 Task: Forward email with the signature Genevieve Ramirez with the subject Update on a promotion from softage.8@softage.net to softage.2@softage.net and softage.3@softage.net with BCC to softage.4@softage.net with the message I am writing to request an update on the project status.
Action: Mouse moved to (1070, 463)
Screenshot: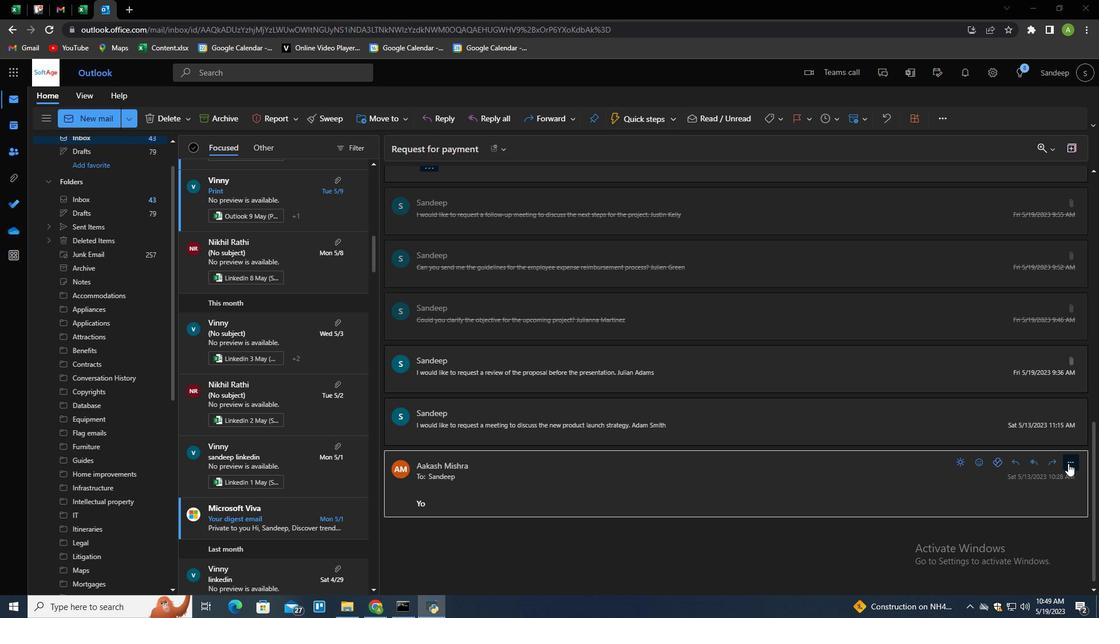 
Action: Mouse pressed left at (1070, 463)
Screenshot: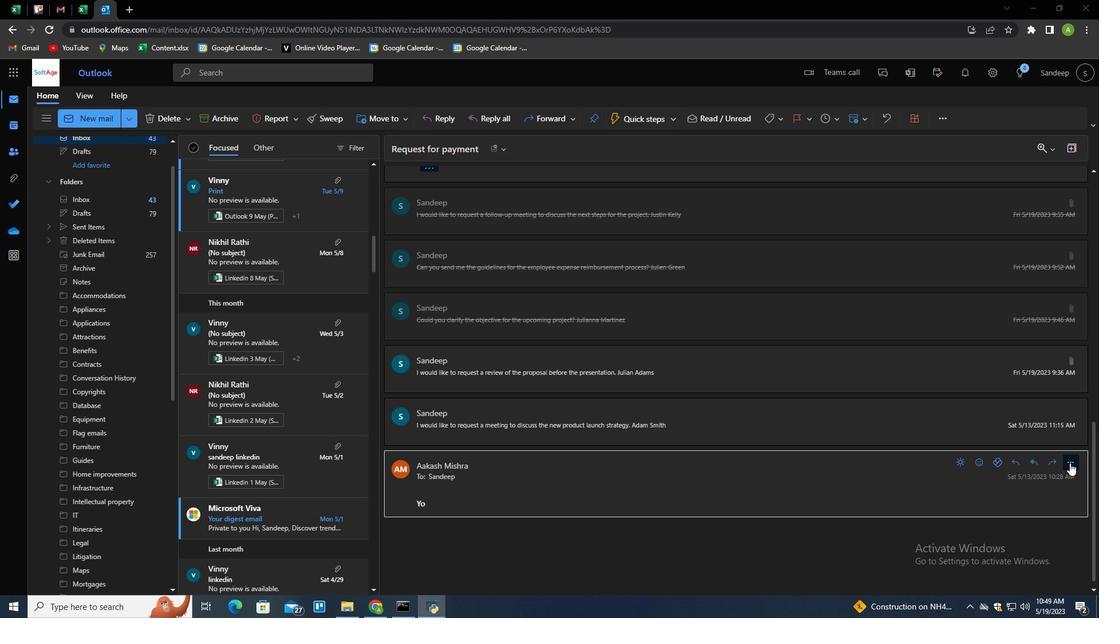 
Action: Mouse moved to (1011, 134)
Screenshot: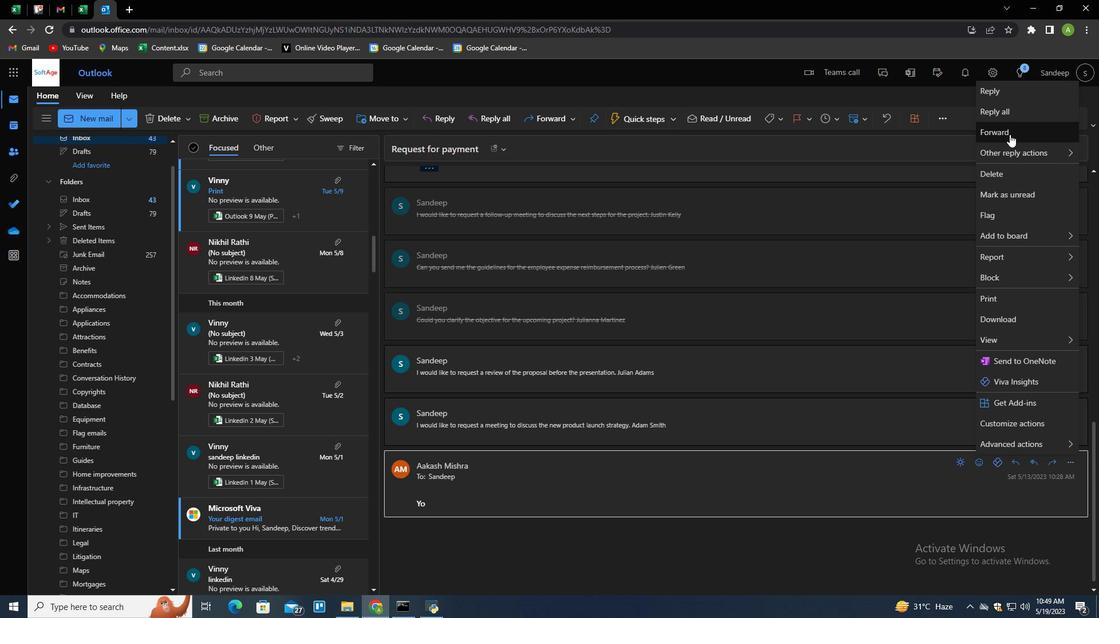 
Action: Mouse pressed left at (1011, 134)
Screenshot: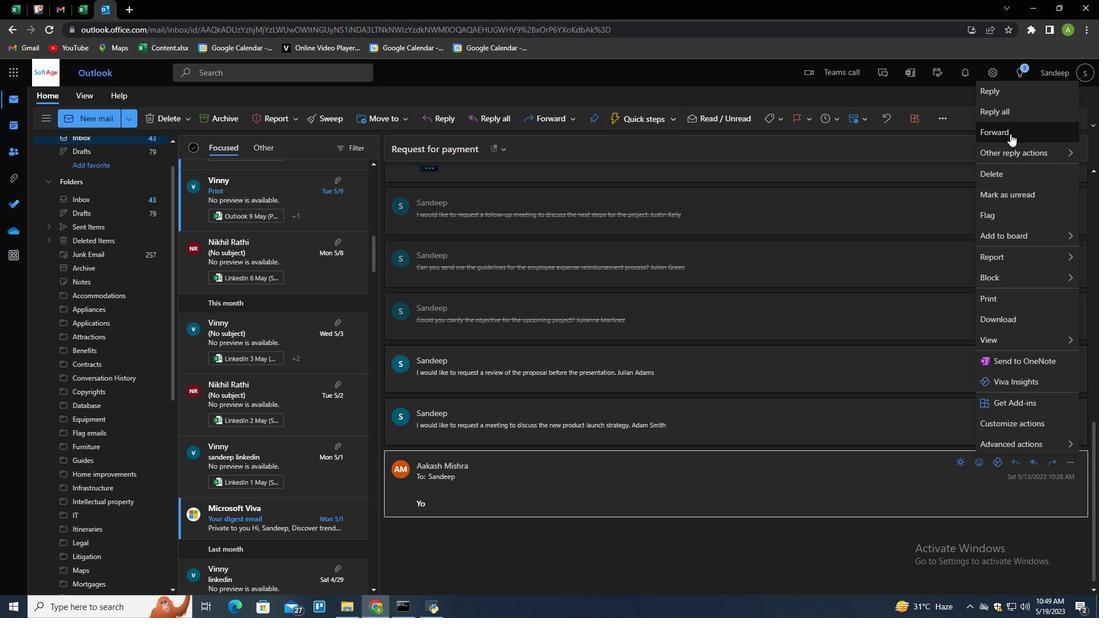 
Action: Mouse moved to (769, 122)
Screenshot: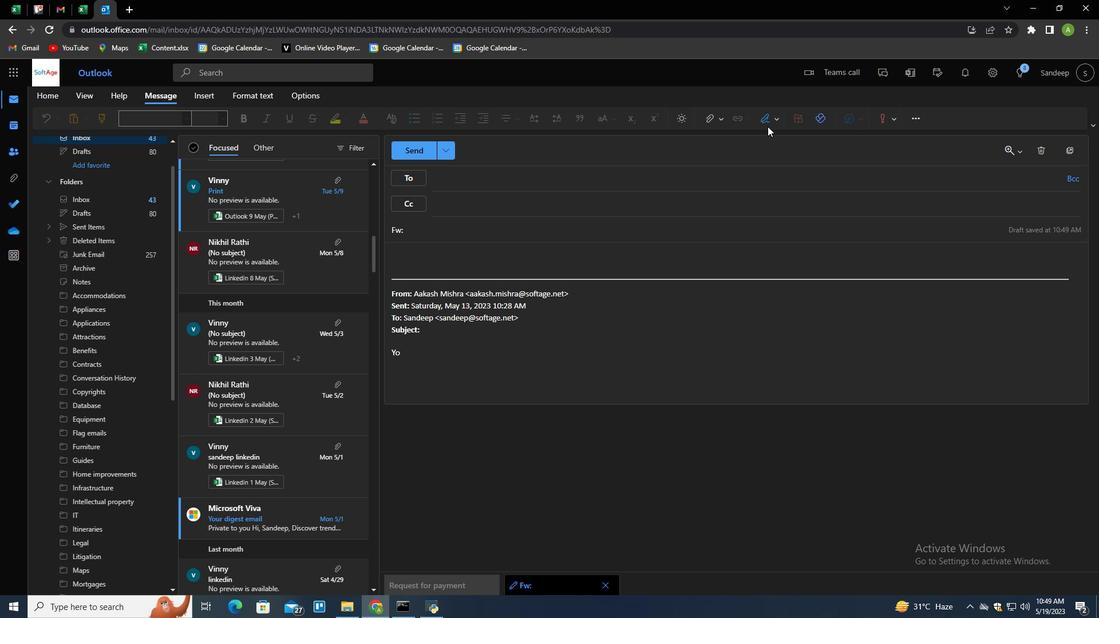 
Action: Mouse pressed left at (769, 122)
Screenshot: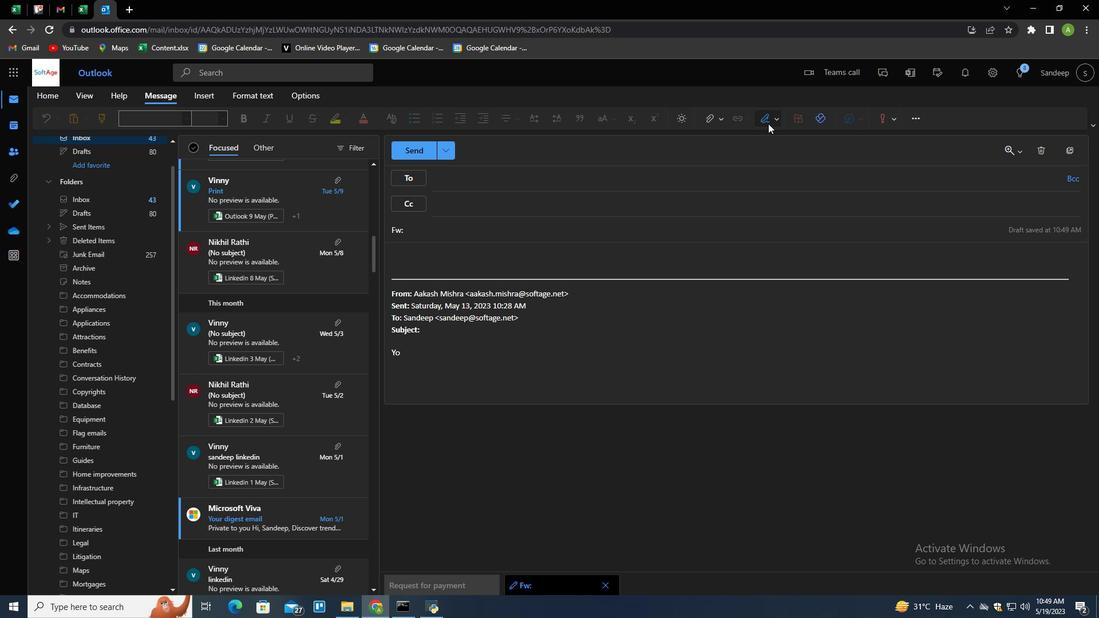
Action: Mouse moved to (752, 162)
Screenshot: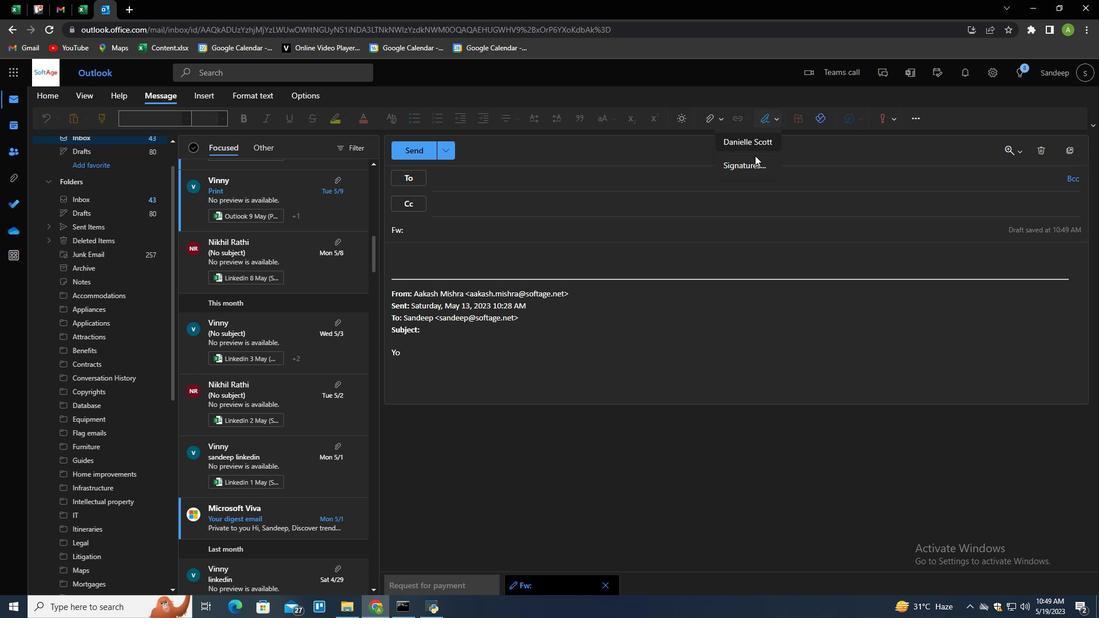 
Action: Mouse pressed left at (752, 162)
Screenshot: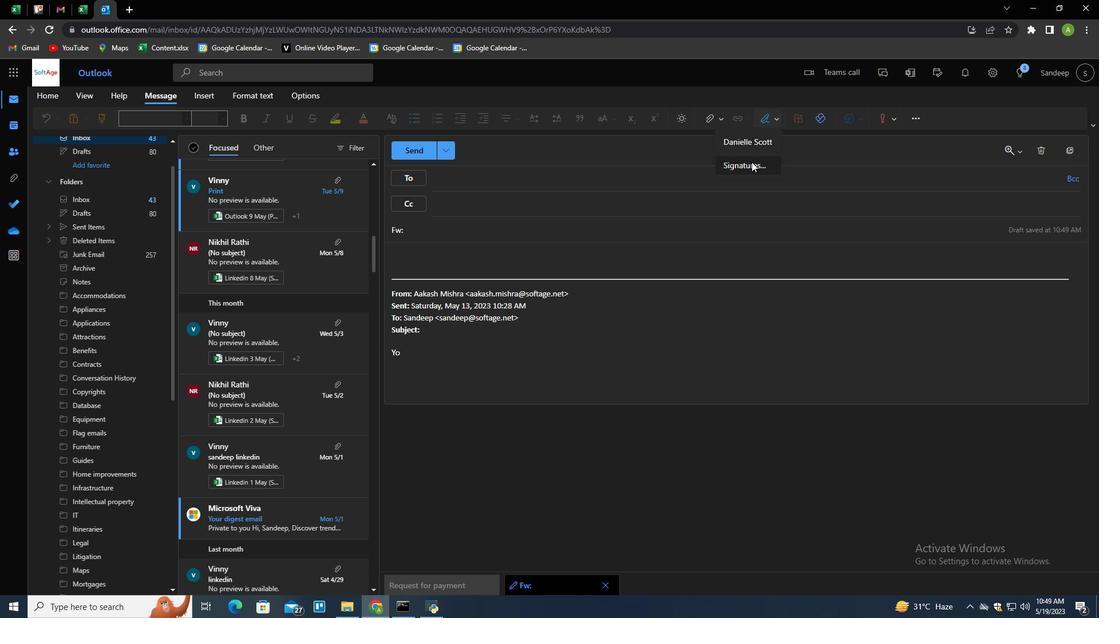 
Action: Mouse moved to (768, 207)
Screenshot: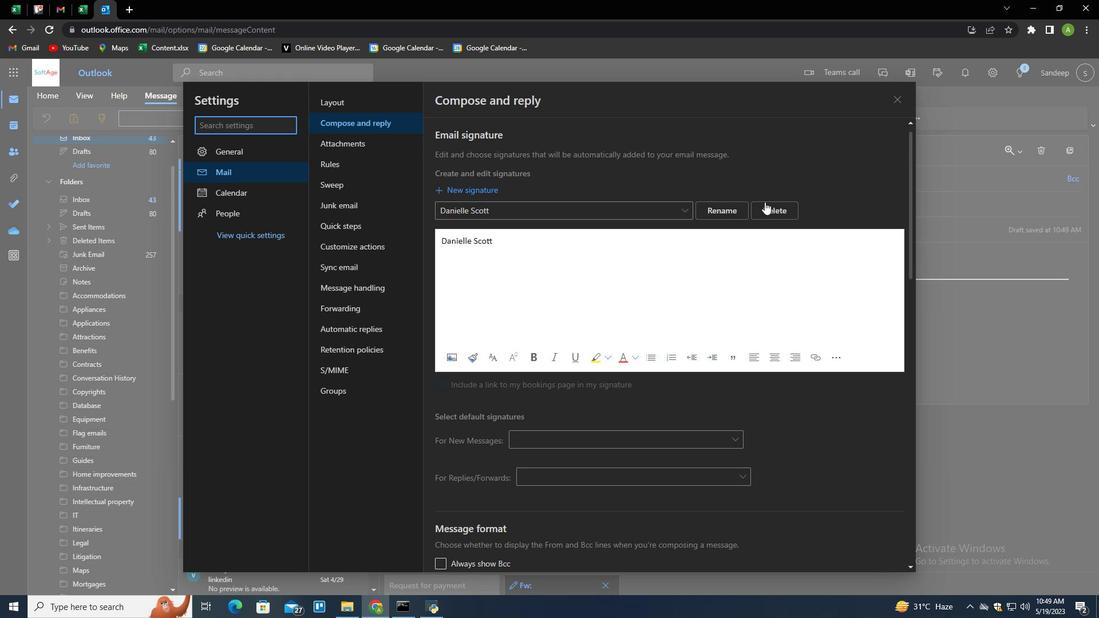 
Action: Mouse pressed left at (768, 207)
Screenshot: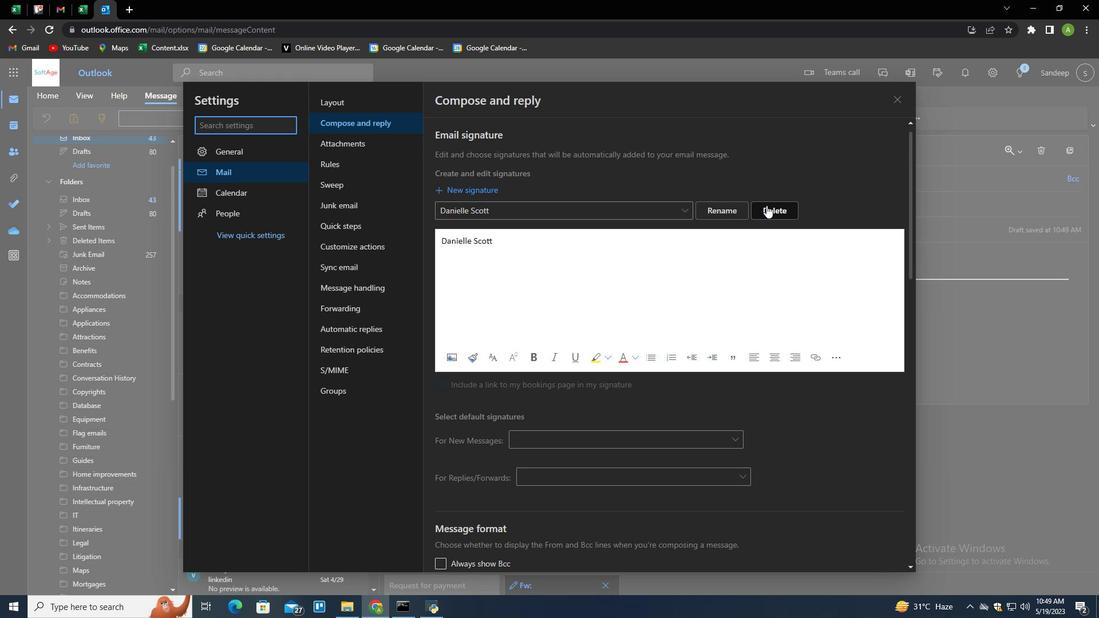 
Action: Mouse moved to (757, 207)
Screenshot: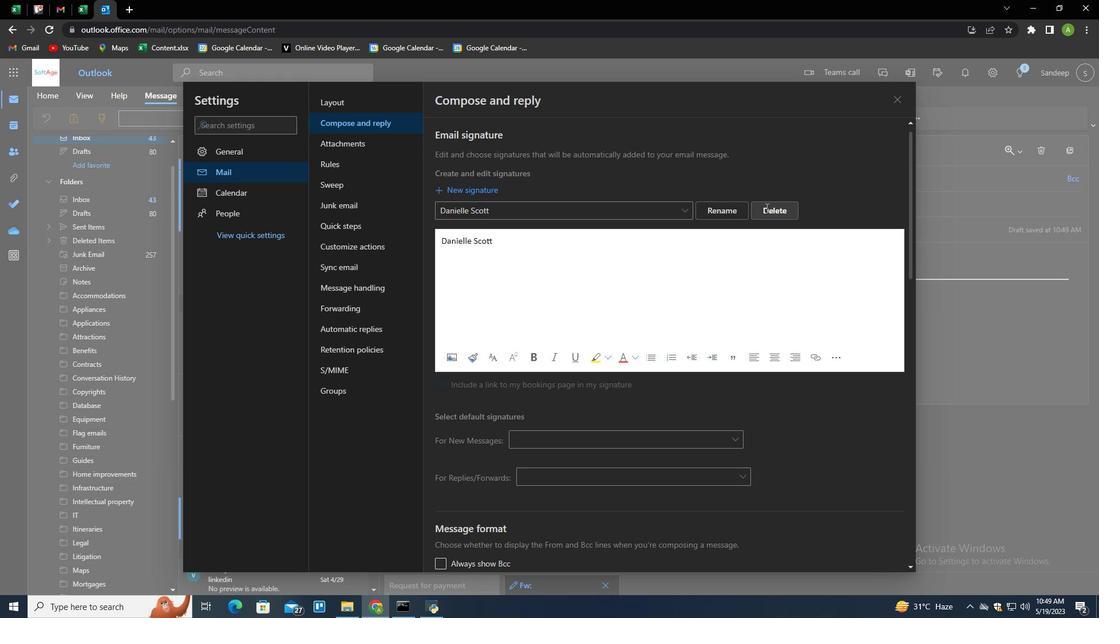 
Action: Mouse pressed left at (757, 207)
Screenshot: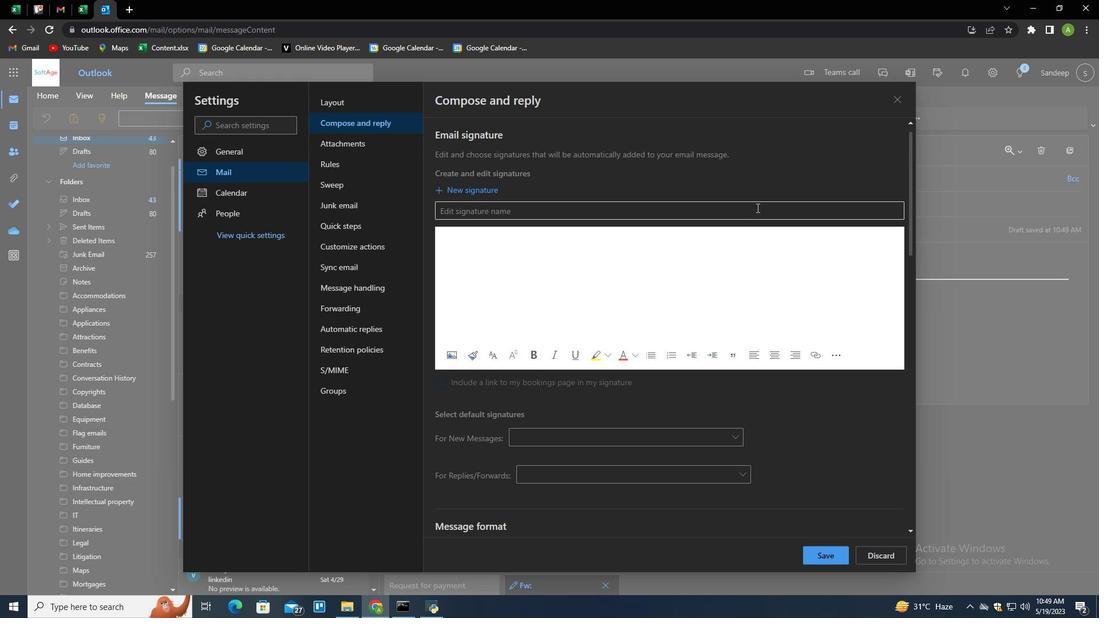 
Action: Key pressed <Key.shift>Genevieve<Key.space><Key.shift>T<Key.backspace><Key.shift>Ramirez<Key.caps_lock><Key.caps_lock><Key.tab><Key.shift>Geneview<Key.backspace>ve<Key.space><Key.shift>Ramirez
Screenshot: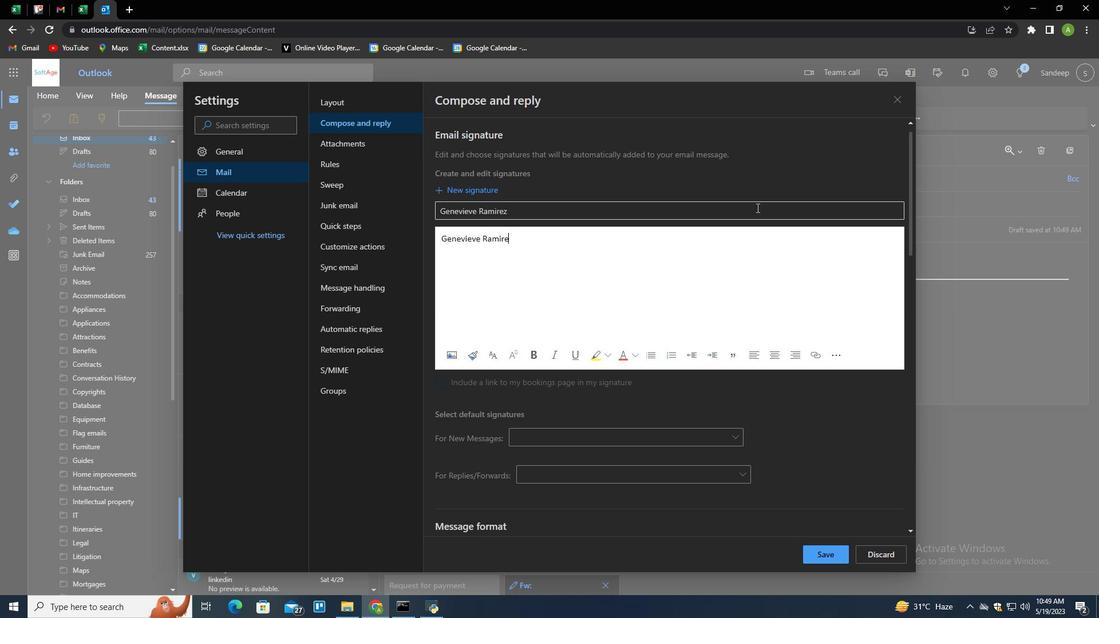 
Action: Mouse moved to (818, 552)
Screenshot: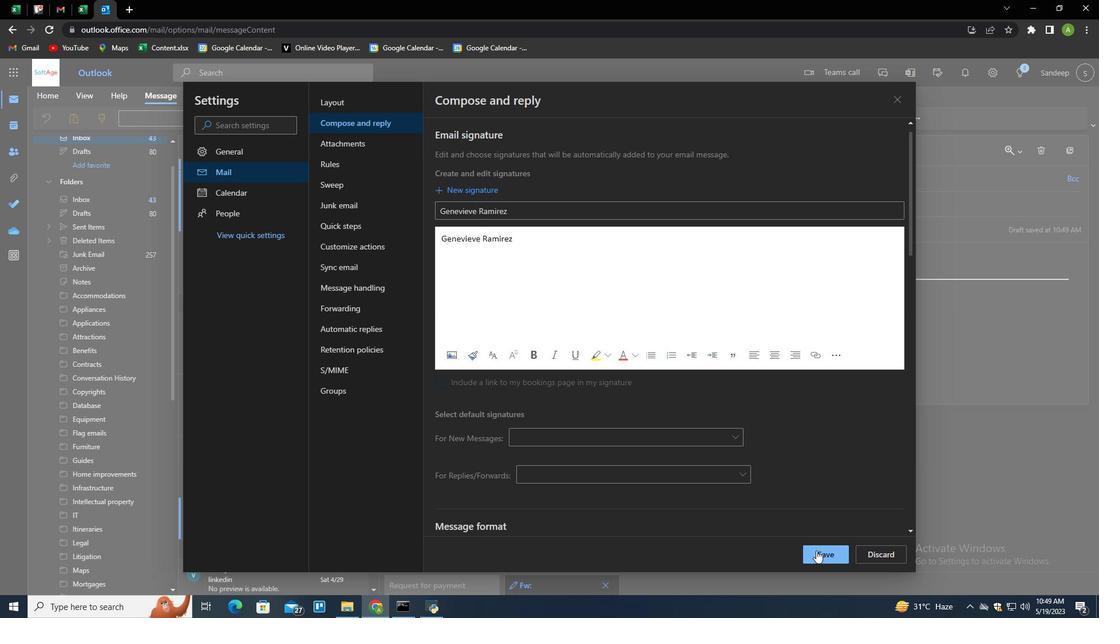 
Action: Mouse pressed left at (818, 552)
Screenshot: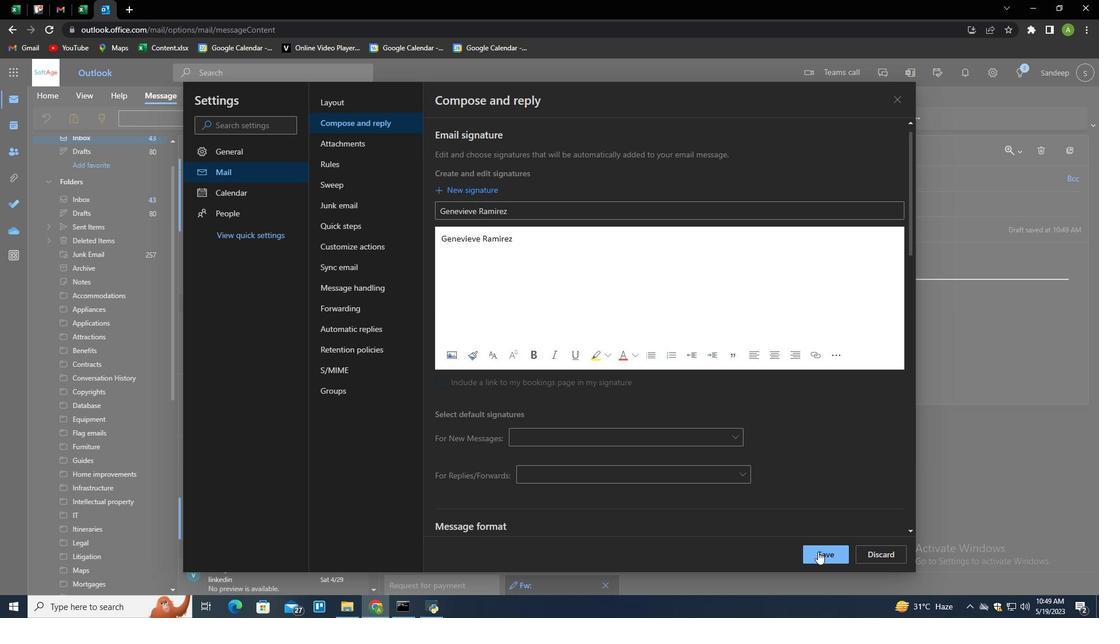 
Action: Mouse moved to (969, 240)
Screenshot: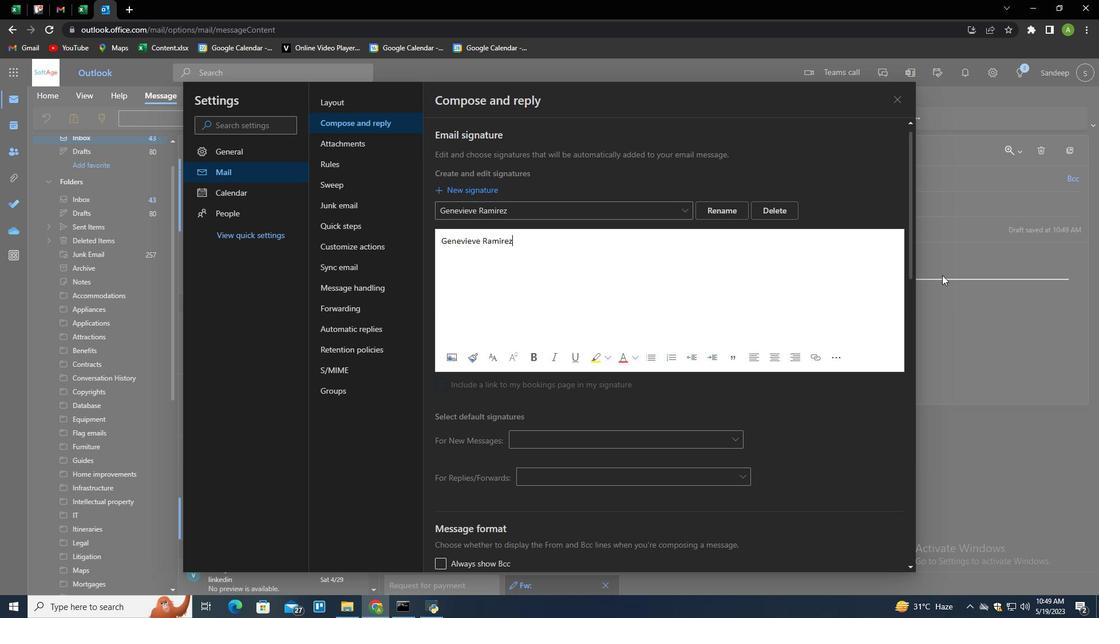 
Action: Mouse pressed left at (969, 240)
Screenshot: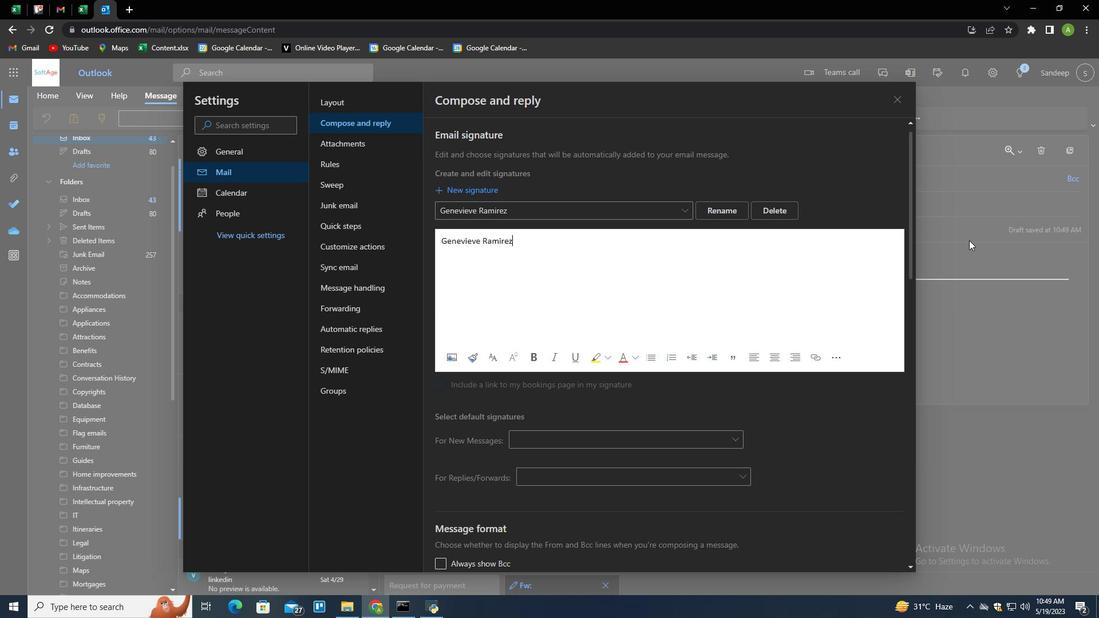 
Action: Mouse moved to (778, 120)
Screenshot: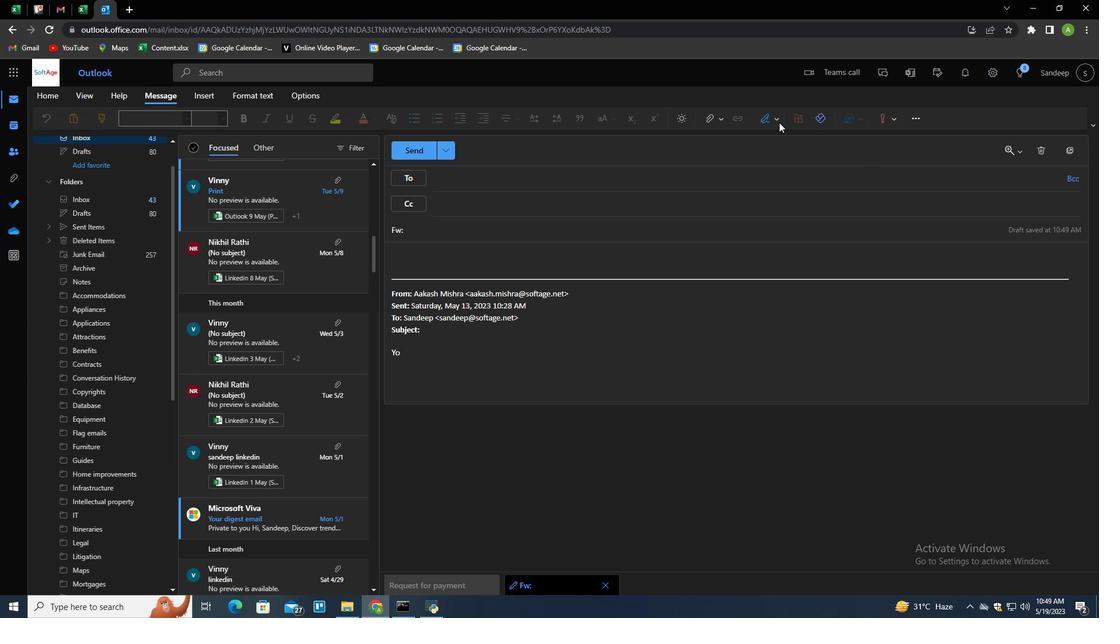 
Action: Mouse pressed left at (778, 120)
Screenshot: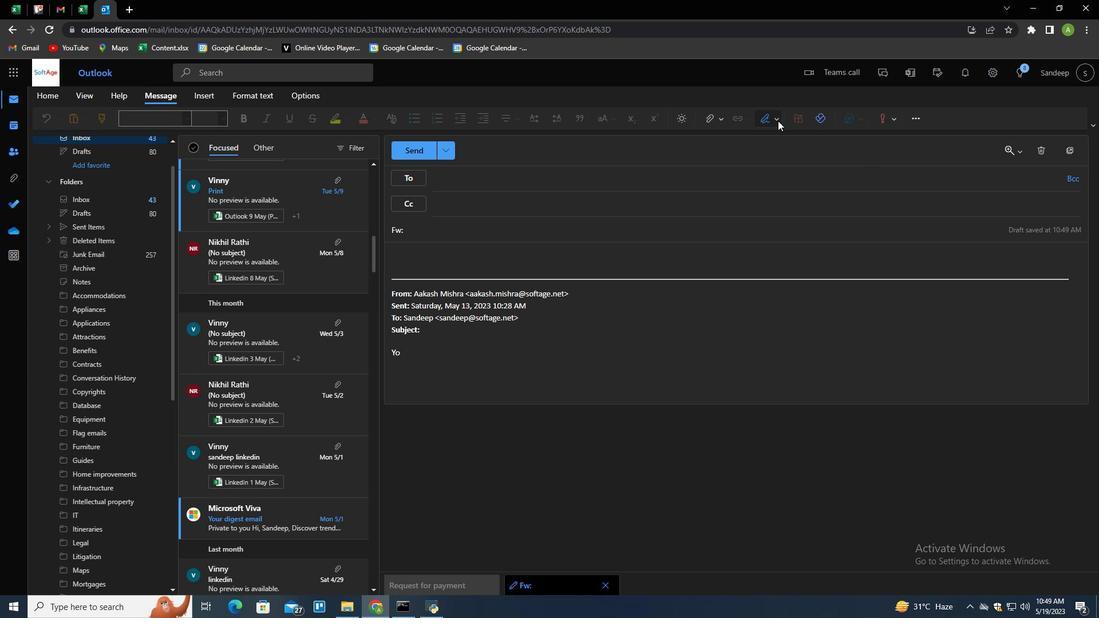 
Action: Mouse moved to (760, 141)
Screenshot: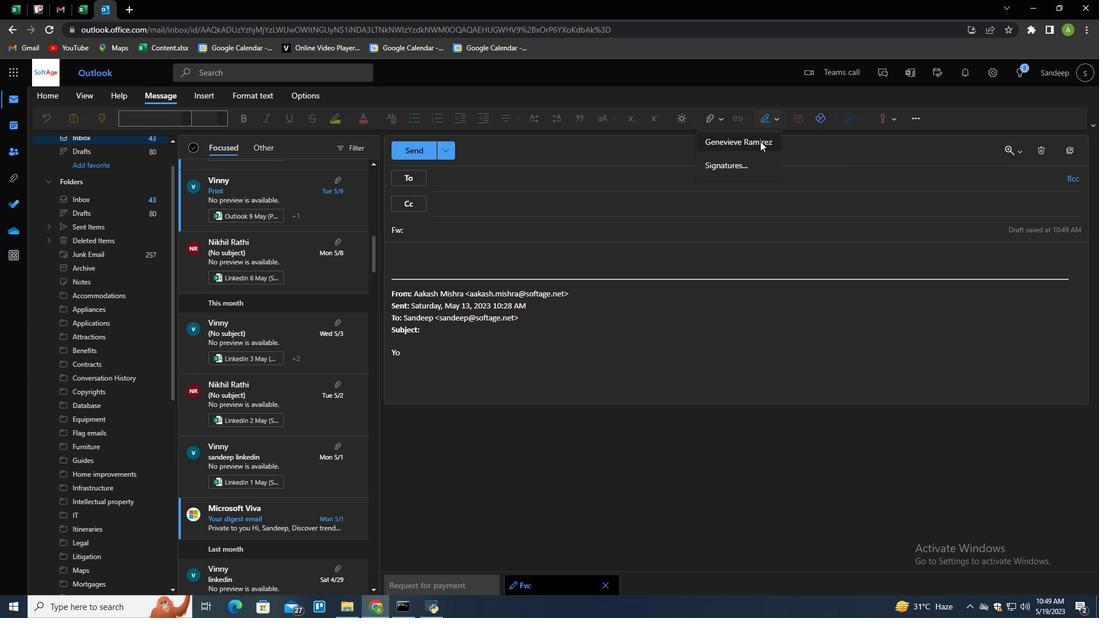 
Action: Mouse pressed left at (760, 141)
Screenshot: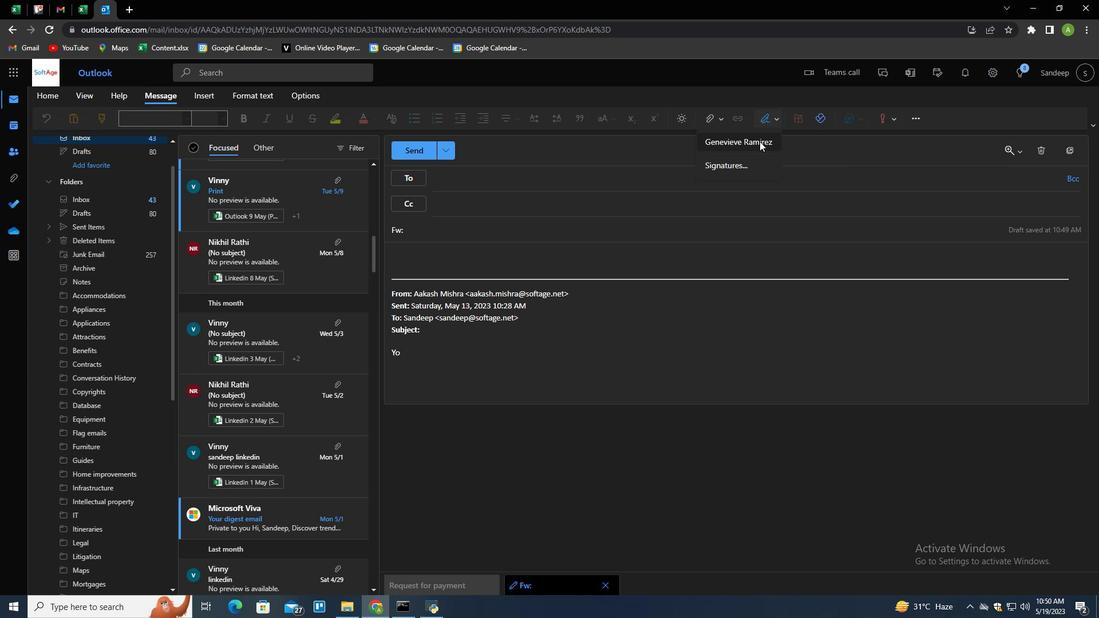 
Action: Mouse moved to (434, 232)
Screenshot: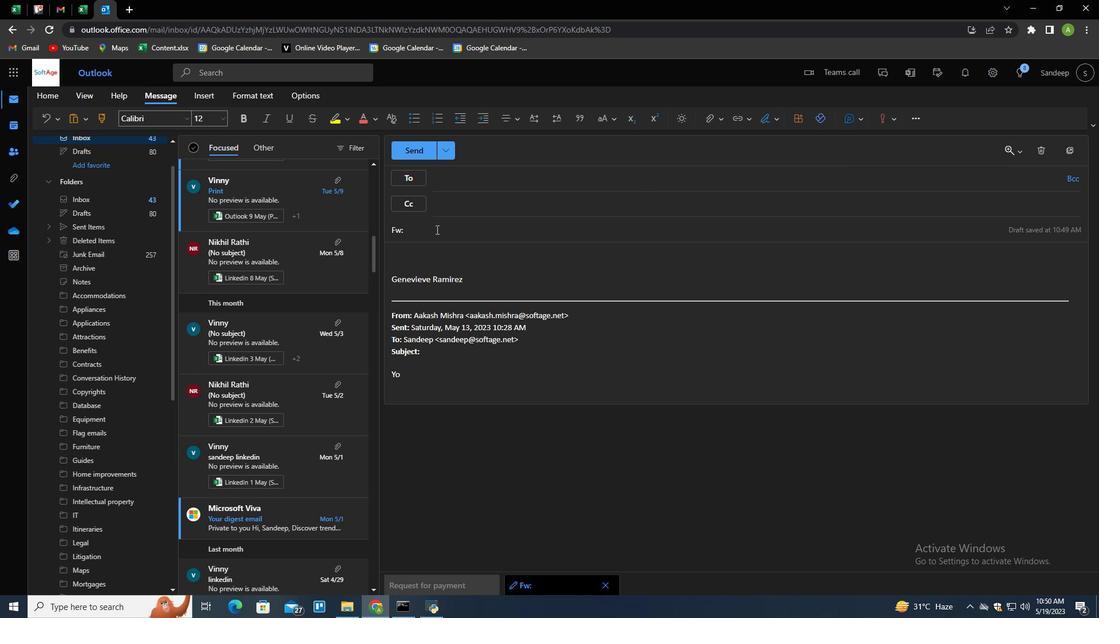
Action: Mouse pressed left at (434, 232)
Screenshot: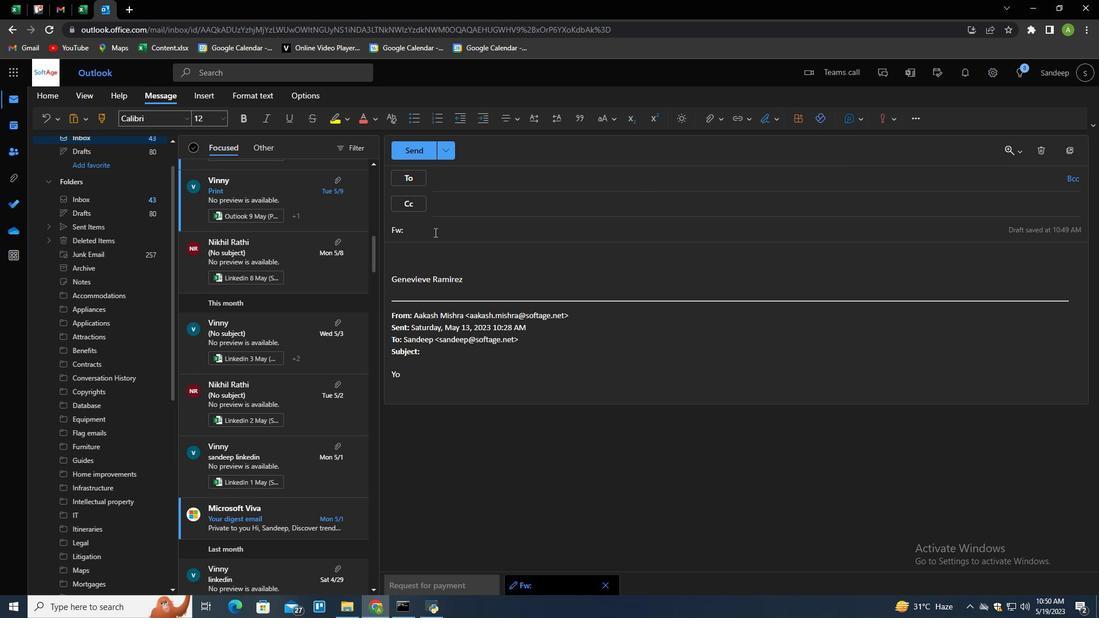
Action: Key pressed <Key.shift>Update<Key.space>on<Key.space>a<Key.space>proo<Key.backspace>motion<Key.space><Key.tab>
Screenshot: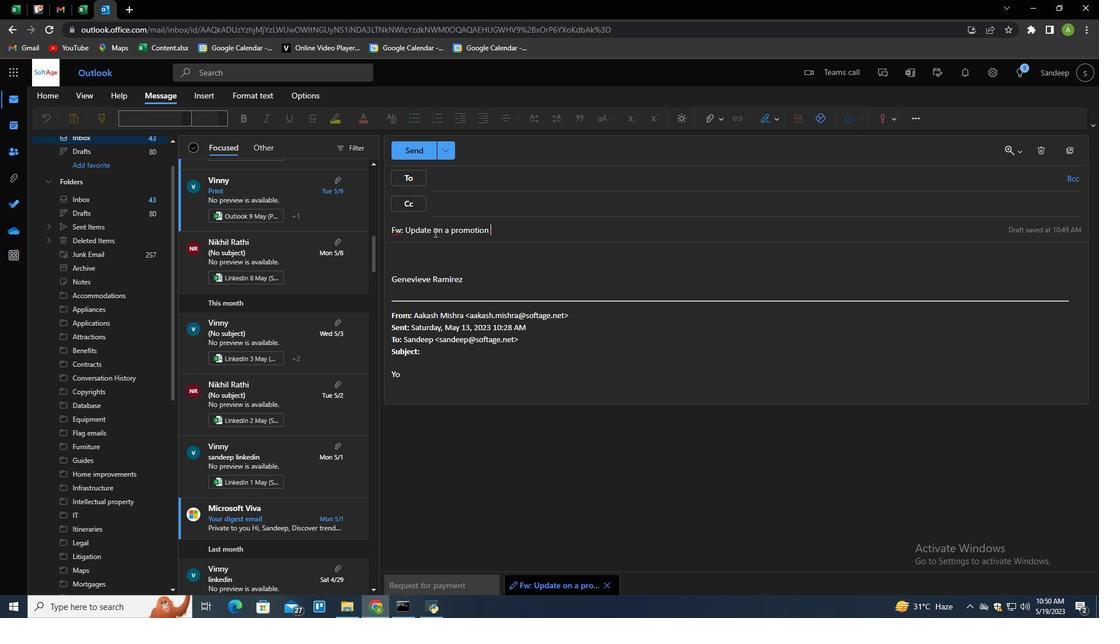 
Action: Mouse moved to (457, 179)
Screenshot: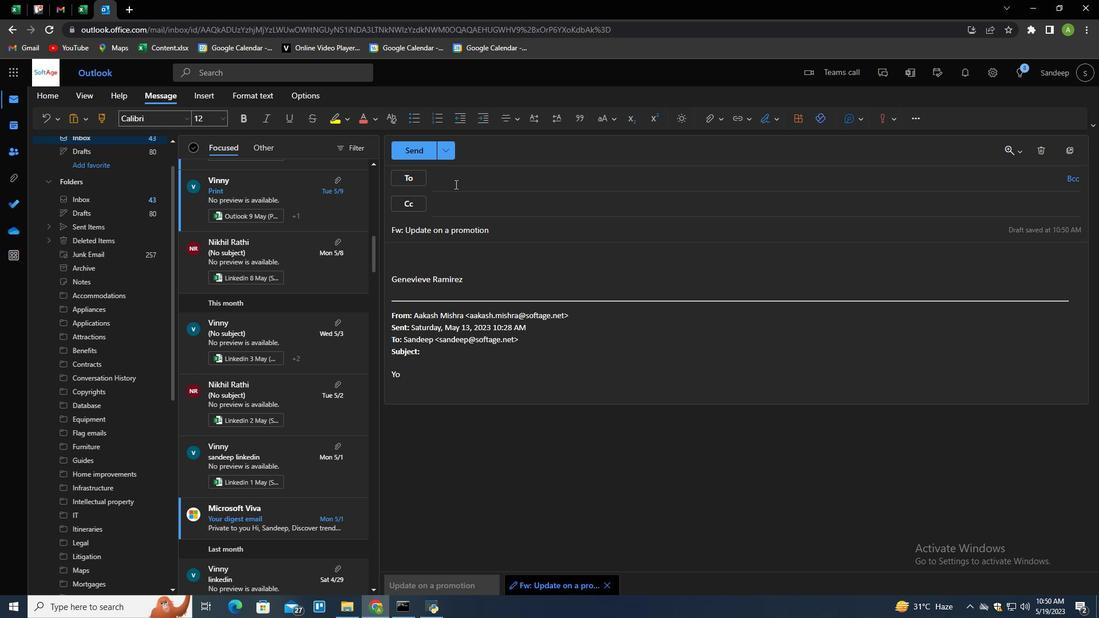 
Action: Mouse pressed left at (457, 179)
Screenshot: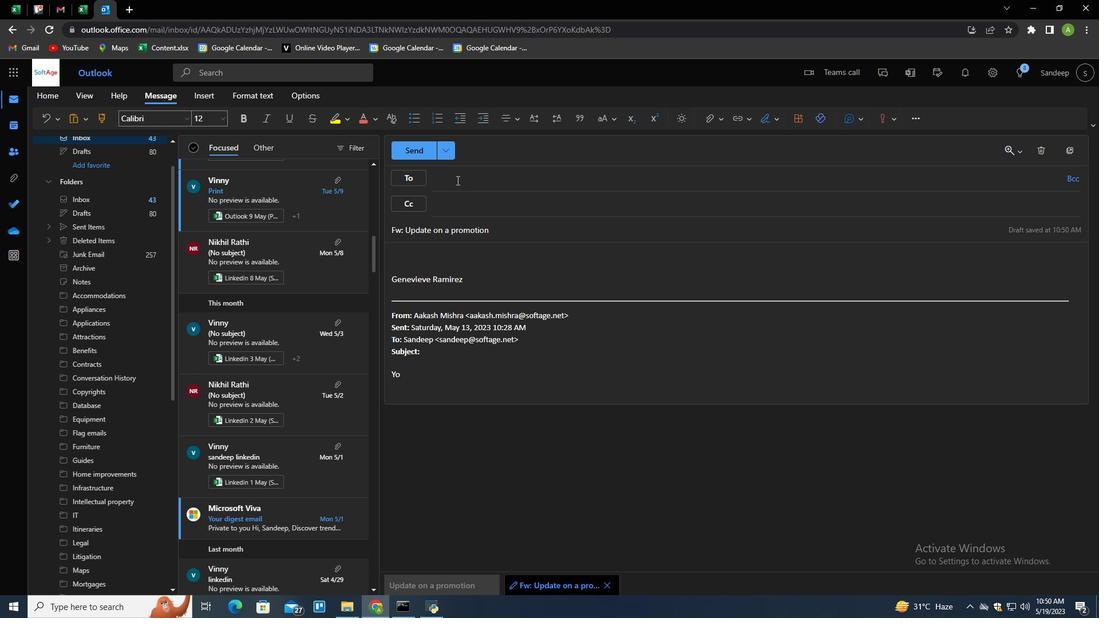 
Action: Key pressed softae<Key.backspace>ge.2<Key.shift>@softage.net<Key.enter>softage.3<Key.shift>@softage.net<Key.enter>
Screenshot: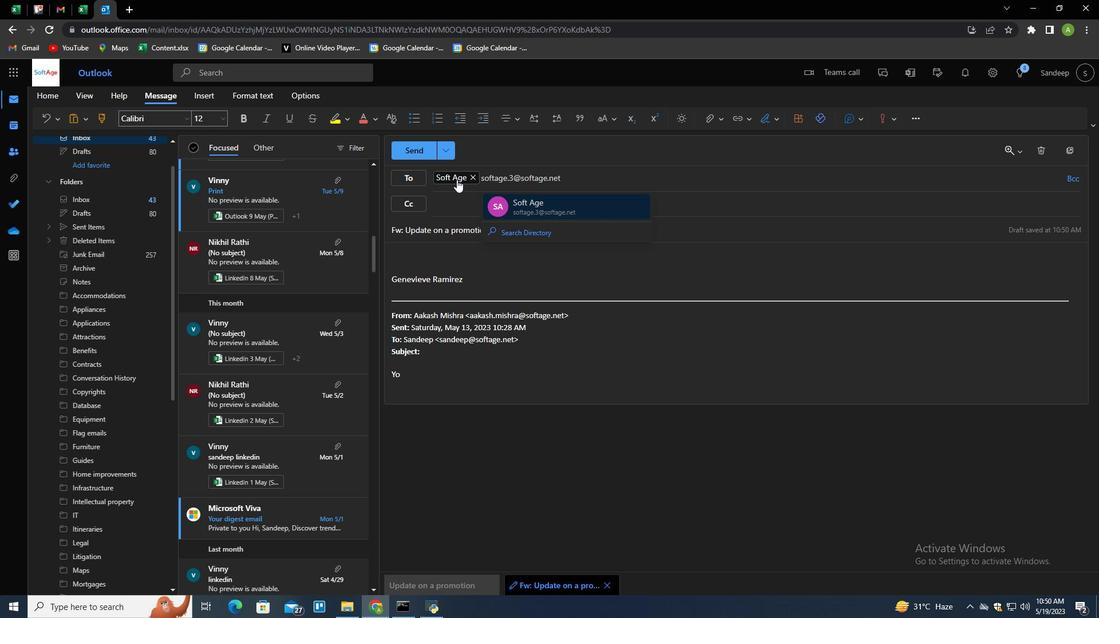 
Action: Mouse moved to (1074, 179)
Screenshot: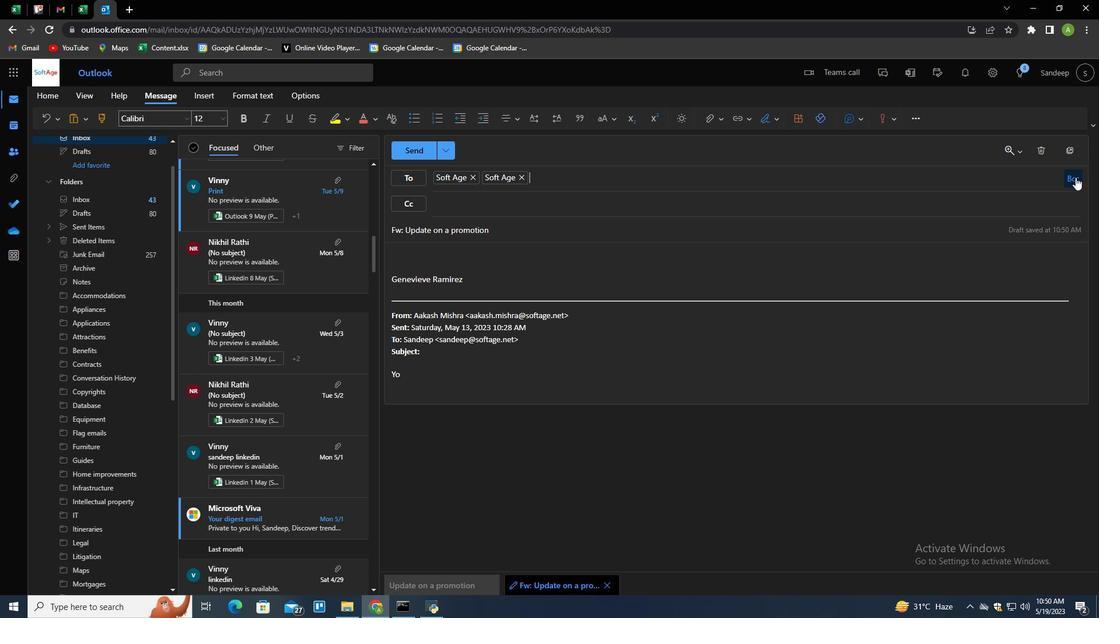 
Action: Mouse pressed left at (1074, 179)
Screenshot: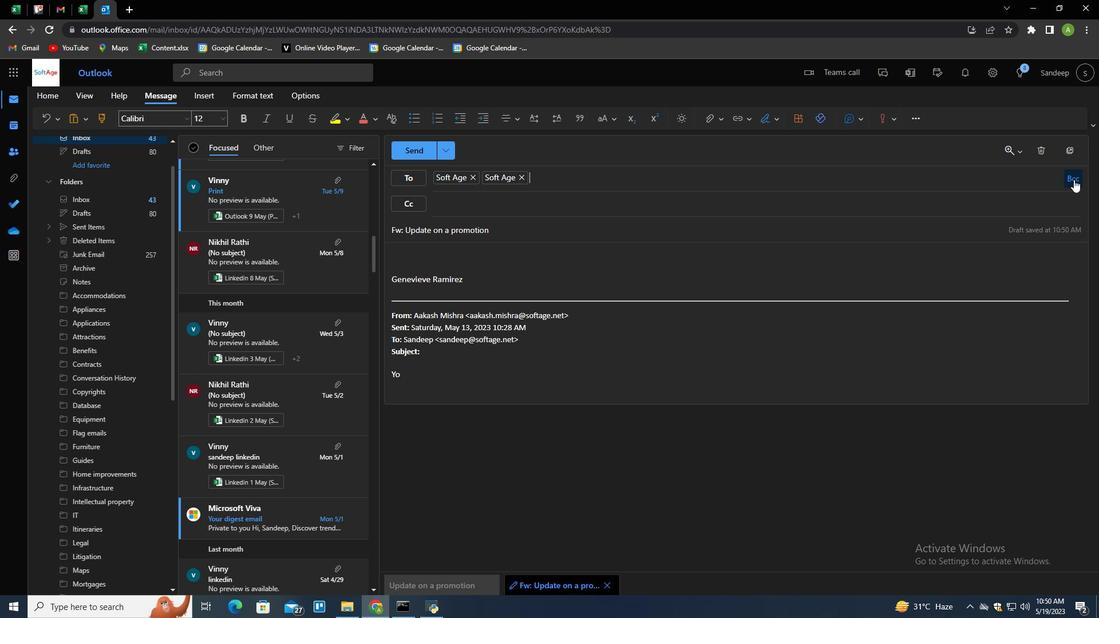 
Action: Mouse moved to (475, 228)
Screenshot: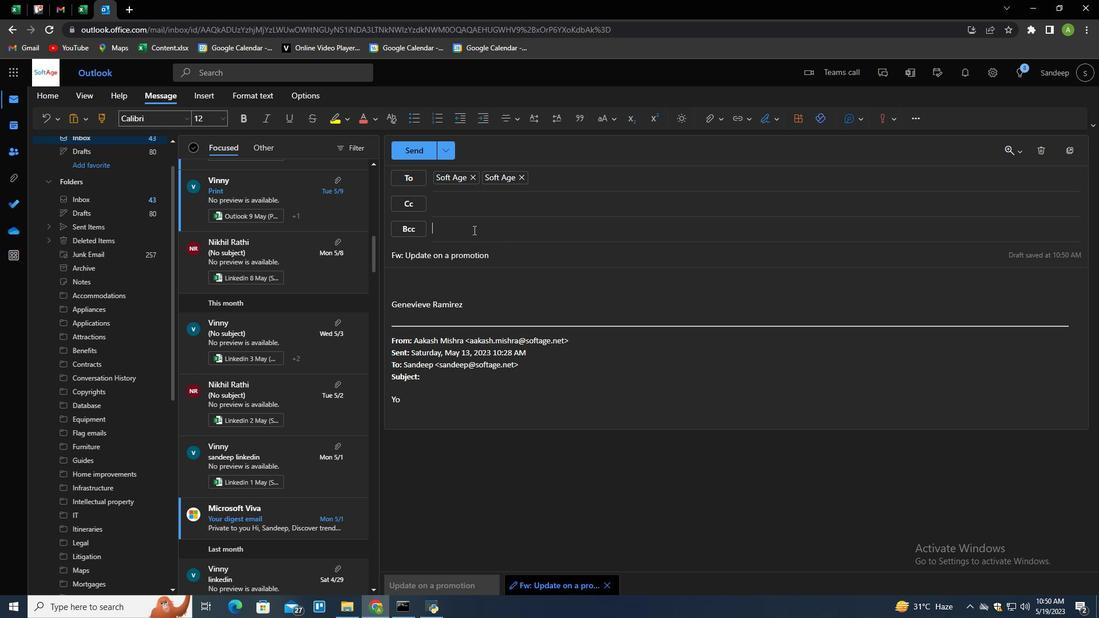 
Action: Mouse pressed left at (475, 228)
Screenshot: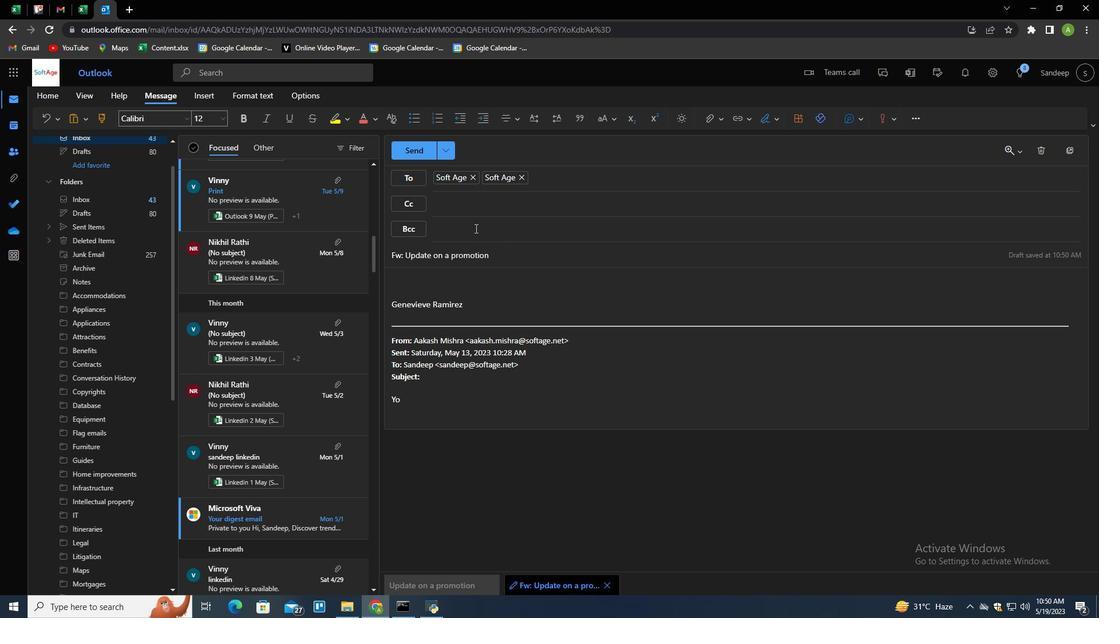 
Action: Key pressed softage.4<Key.shift>@softage.net<Key.enter><Key.tab><Key.tab><Key.shift>I<Key.space>am<Key.space>writing<Key.space>to<Key.space>request<Key.space>an<Key.space>update<Key.space>on<Key.space>the<Key.space>project<Key.space>status.
Screenshot: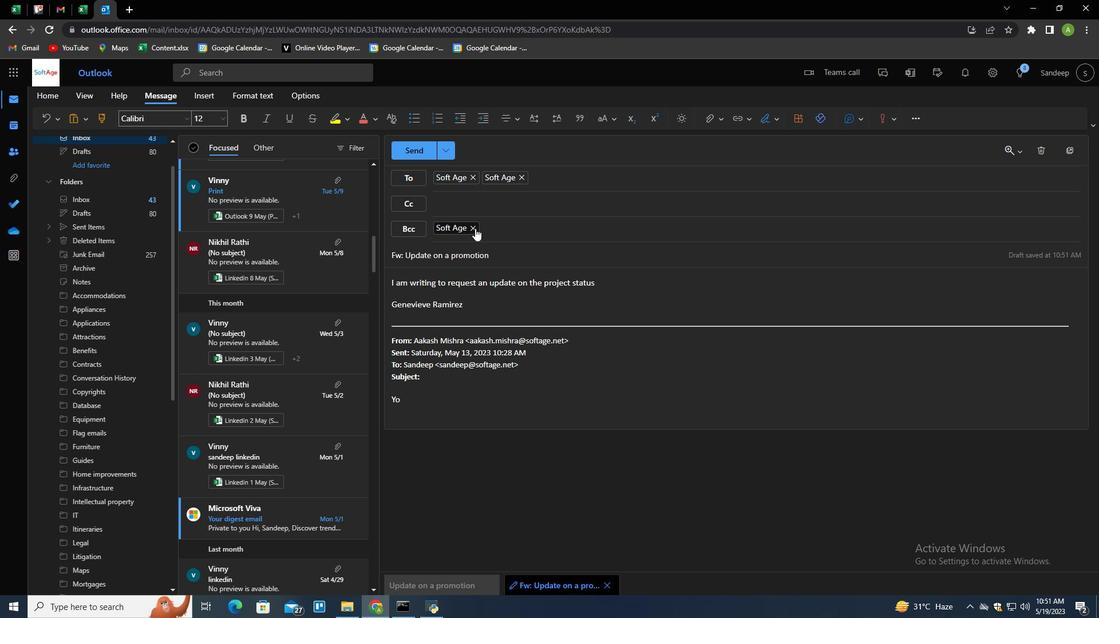 
Action: Mouse moved to (422, 152)
Screenshot: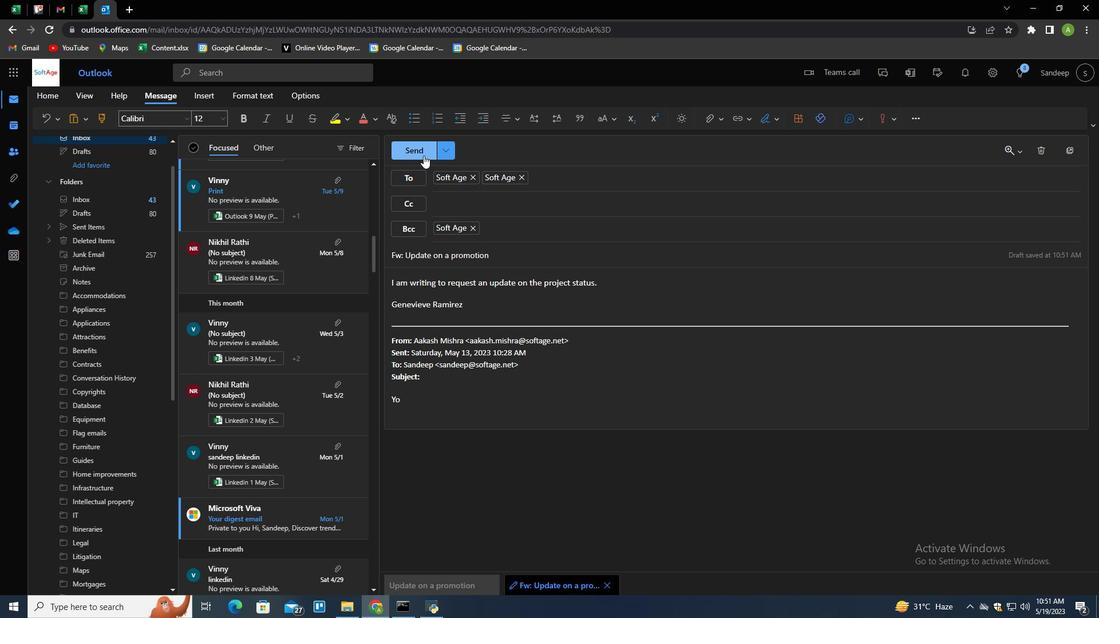 
Action: Mouse pressed left at (422, 152)
Screenshot: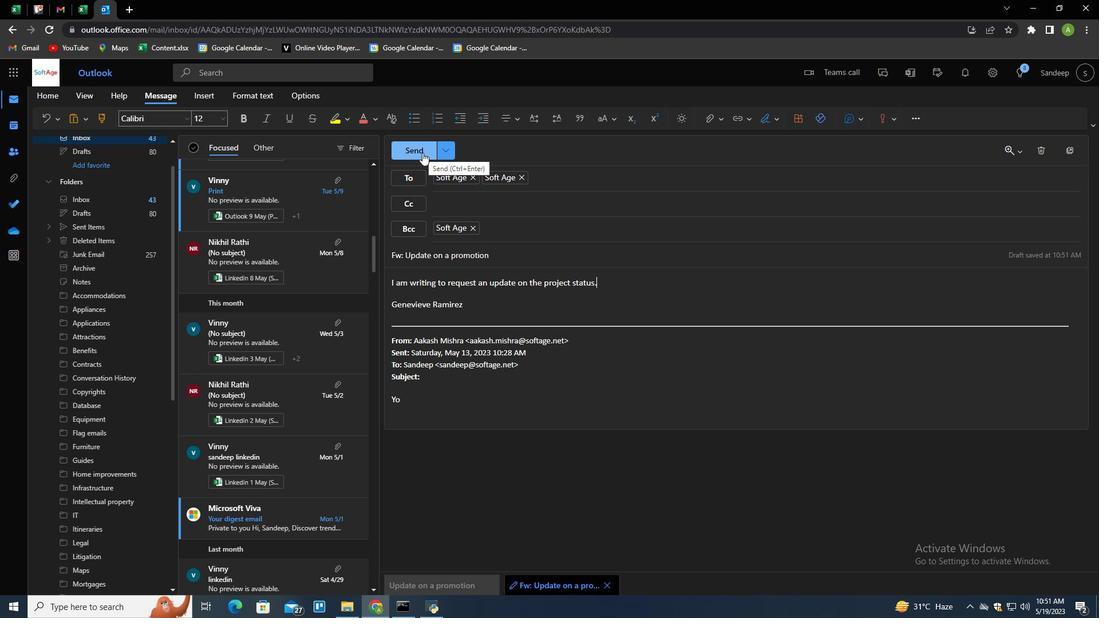 
Action: Mouse moved to (717, 339)
Screenshot: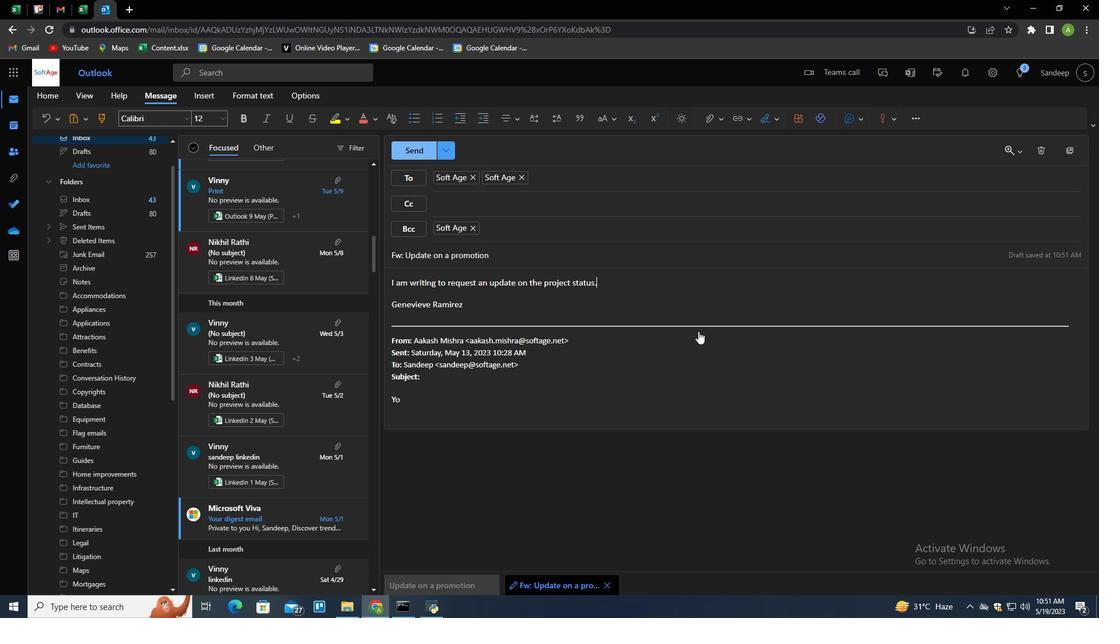 
